 Task: Invite Team Member Softage.1@softage.net to Workspace Business Intelligence. Invite Team Member Softage.2@softage.net to Workspace Business Intelligence. Invite Team Member Softage.3@softage.net to Workspace Business Intelligence. Invite Team Member Softage.4@softage.net to Workspace Business Intelligence
Action: Mouse moved to (821, 110)
Screenshot: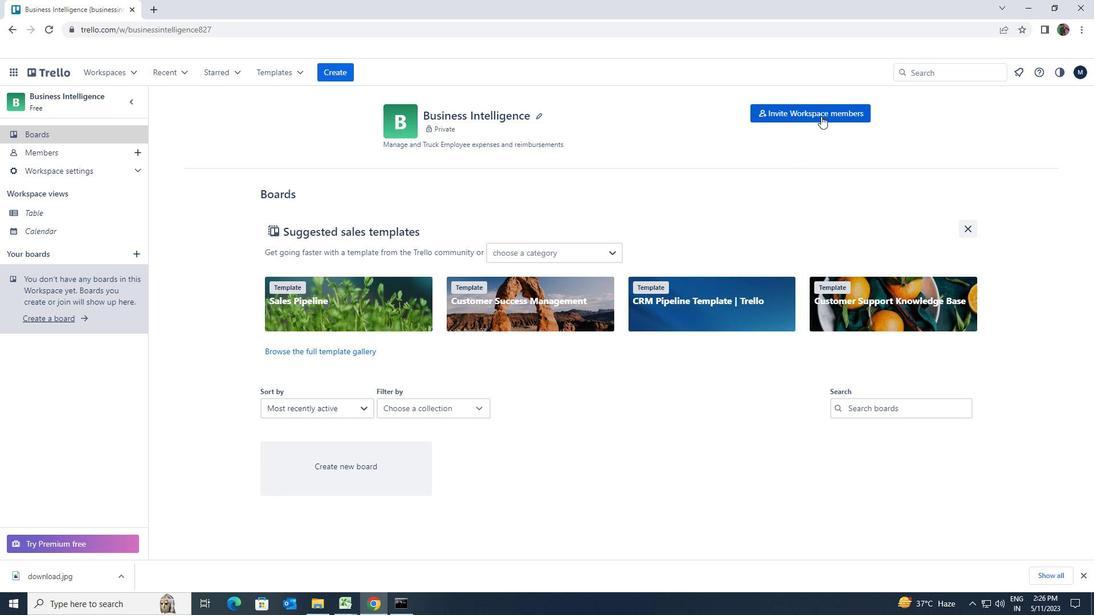 
Action: Mouse pressed left at (821, 110)
Screenshot: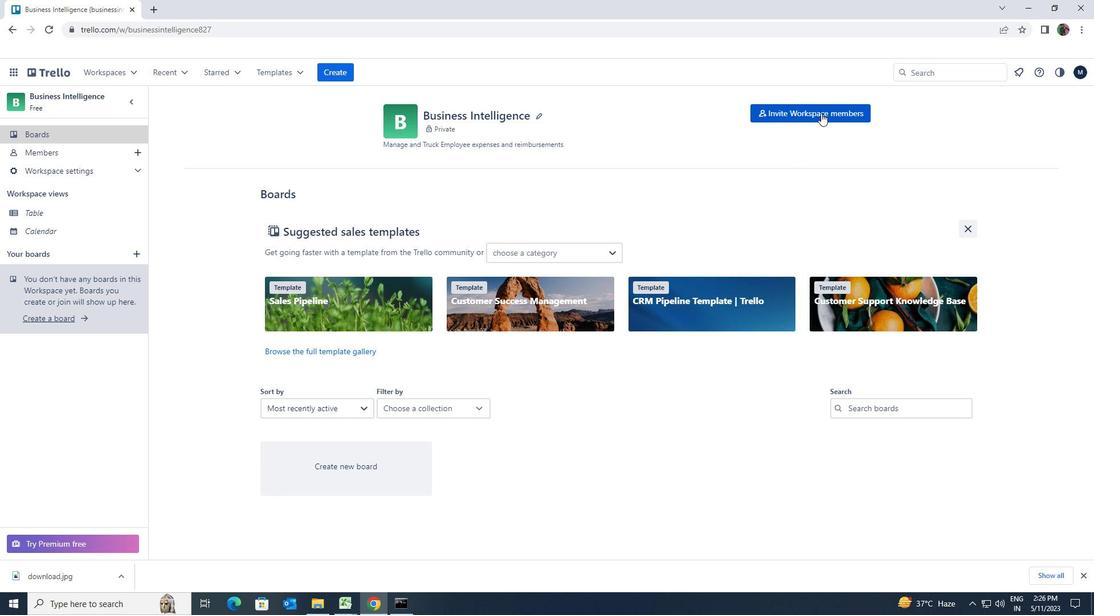
Action: Key pressed softage.1<Key.shift>@SOFTAGE.NET
Screenshot: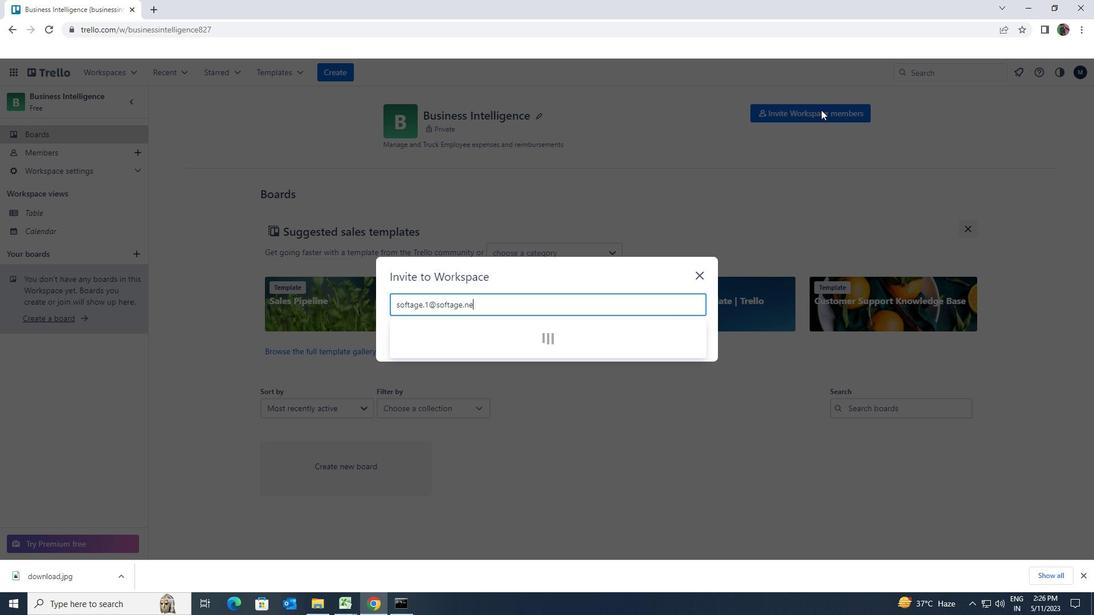 
Action: Mouse moved to (458, 337)
Screenshot: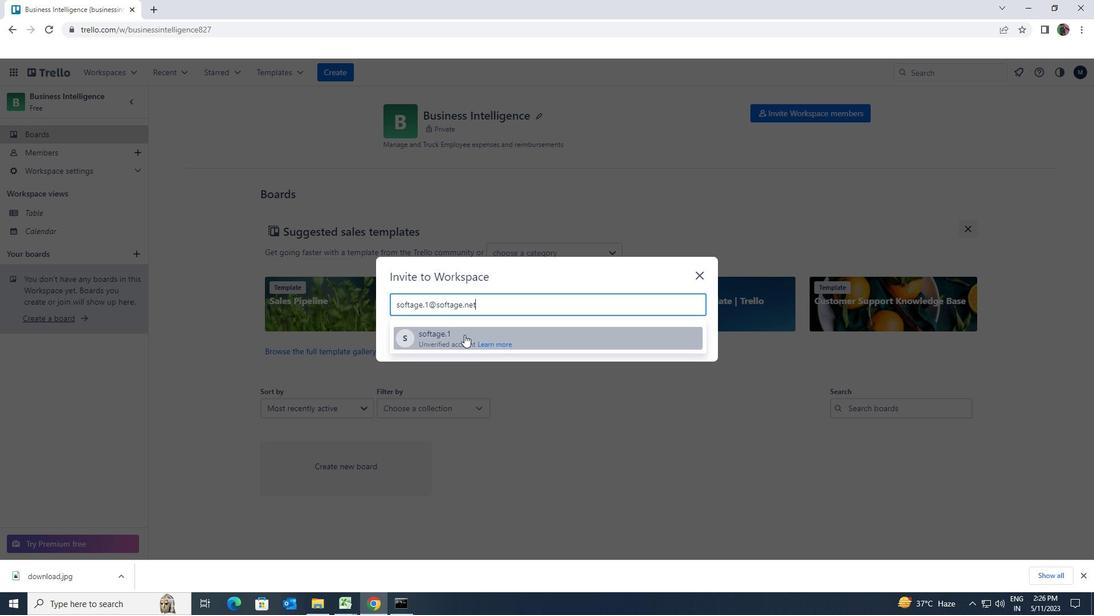 
Action: Mouse pressed left at (458, 337)
Screenshot: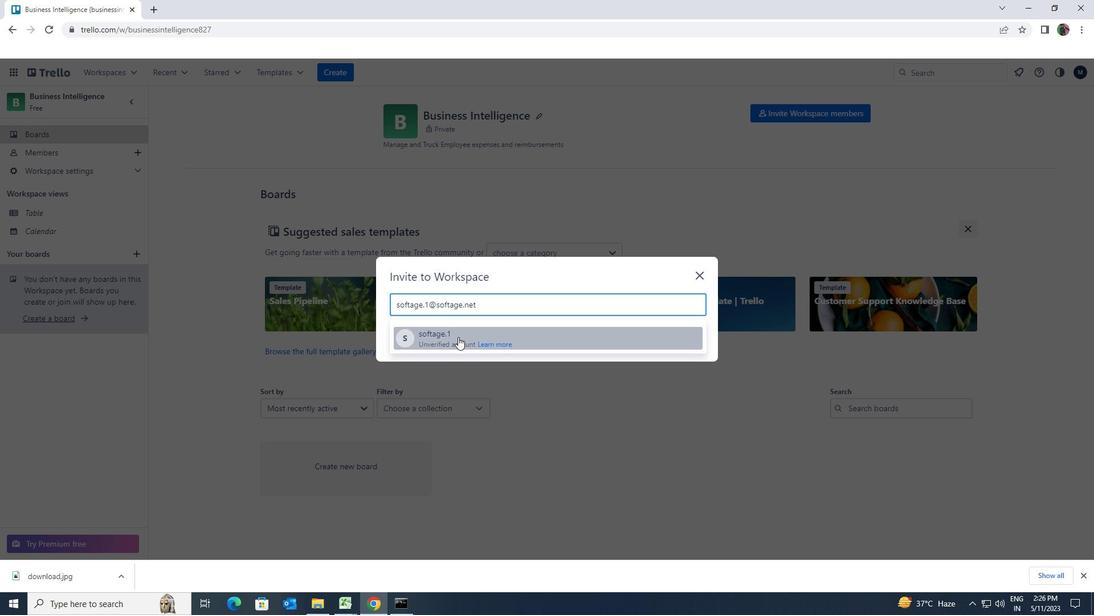 
Action: Key pressed SOFTAGE.2<Key.shift>@SOFTAGE.NET
Screenshot: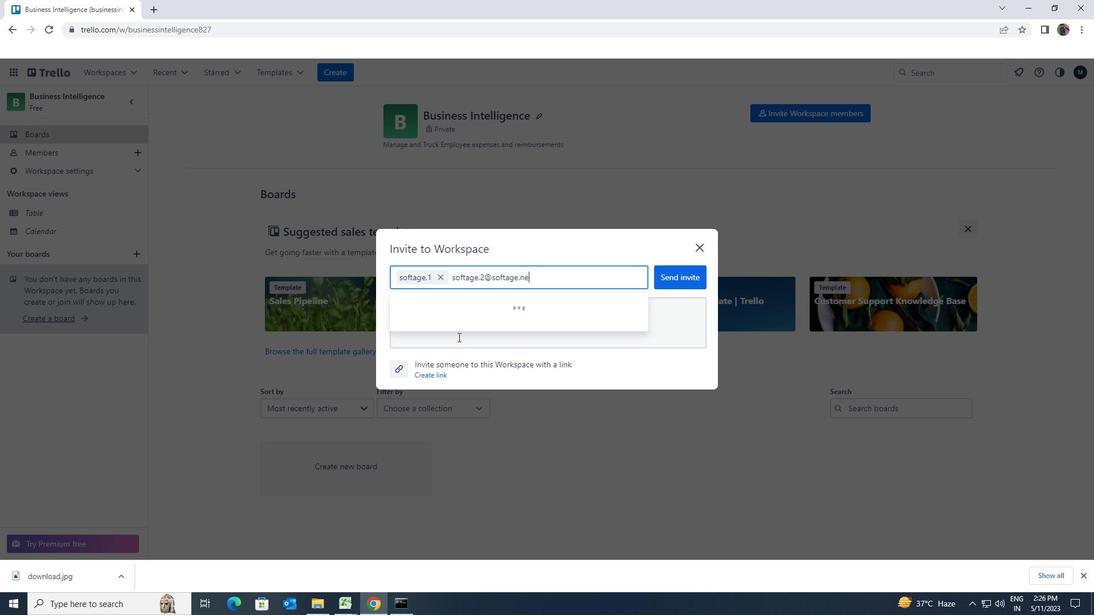 
Action: Mouse moved to (458, 315)
Screenshot: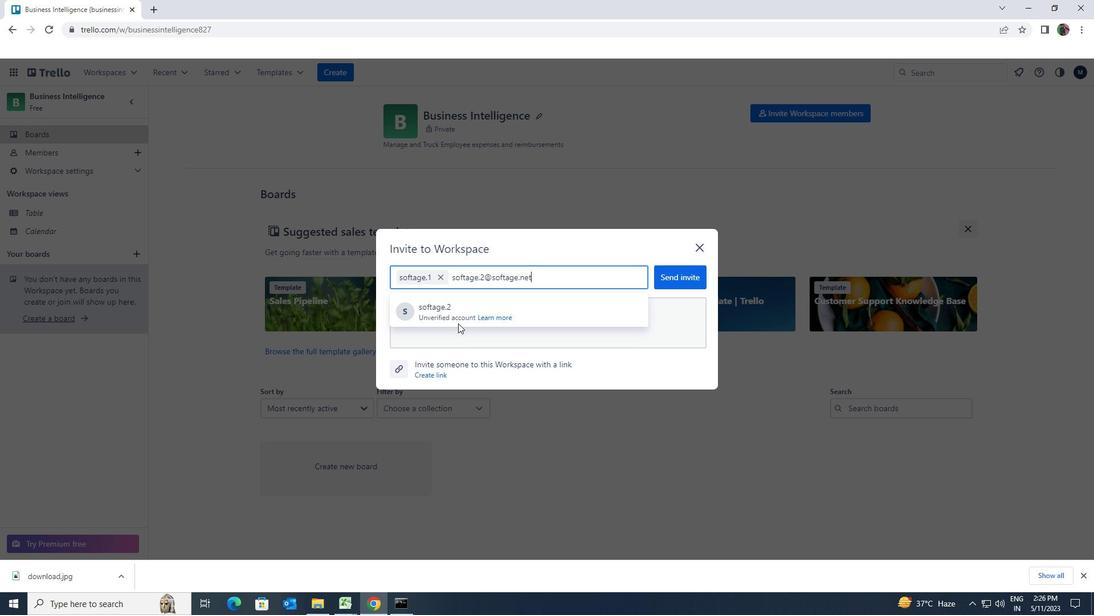 
Action: Mouse pressed left at (458, 315)
Screenshot: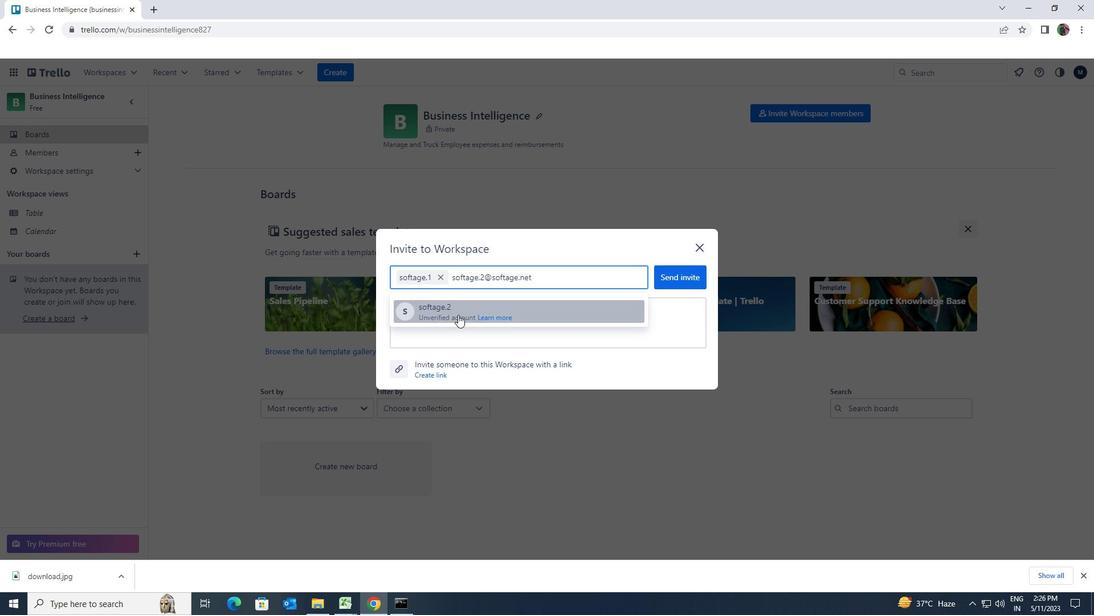 
Action: Key pressed <Key.shift>SOFTAGE.3<Key.shift>@SOFTAGE.NET
Screenshot: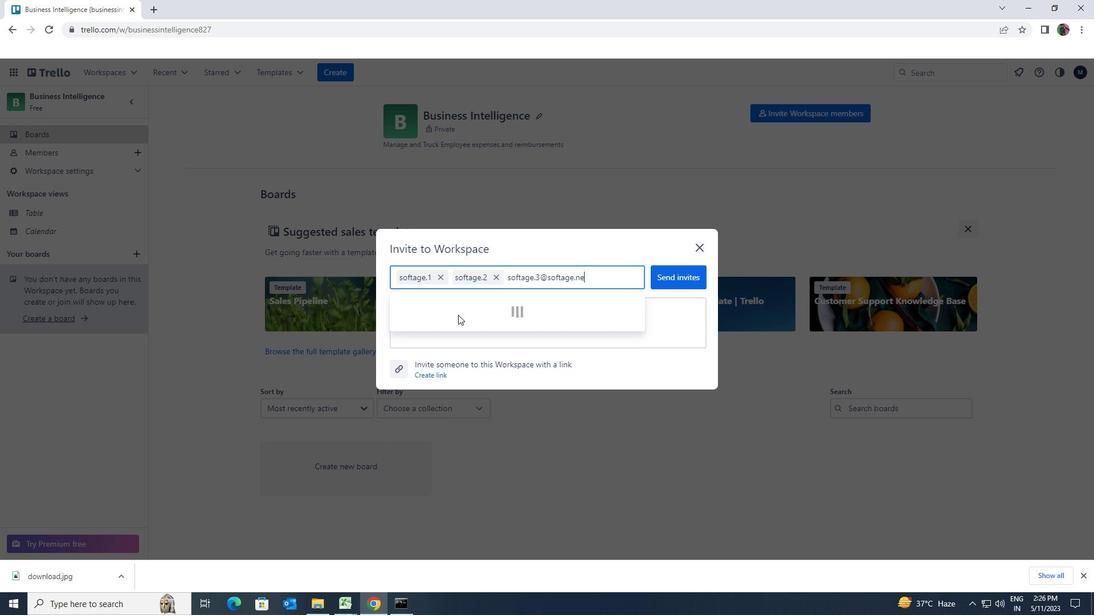 
Action: Mouse pressed left at (458, 315)
Screenshot: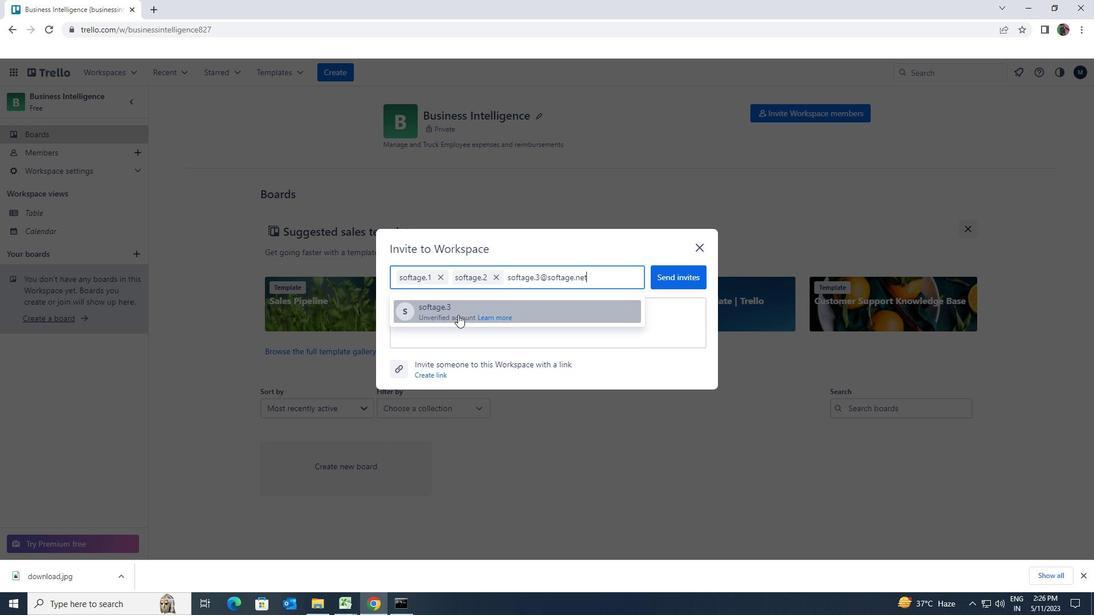 
Action: Key pressed SOFTAGE.4<Key.shift>@SOFTAGE.NET
Screenshot: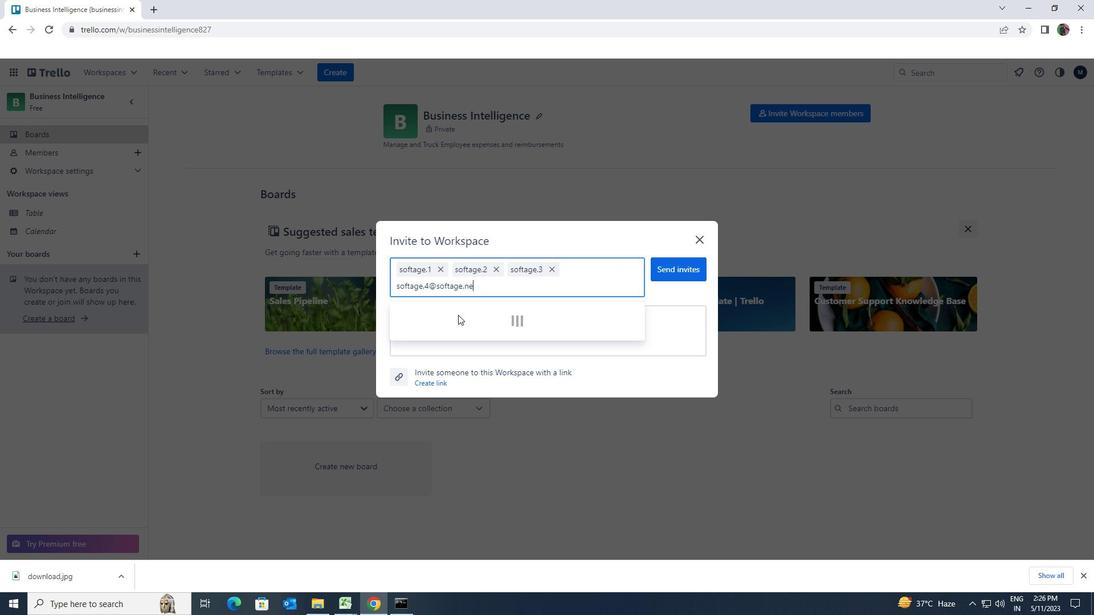 
Action: Mouse pressed left at (458, 315)
Screenshot: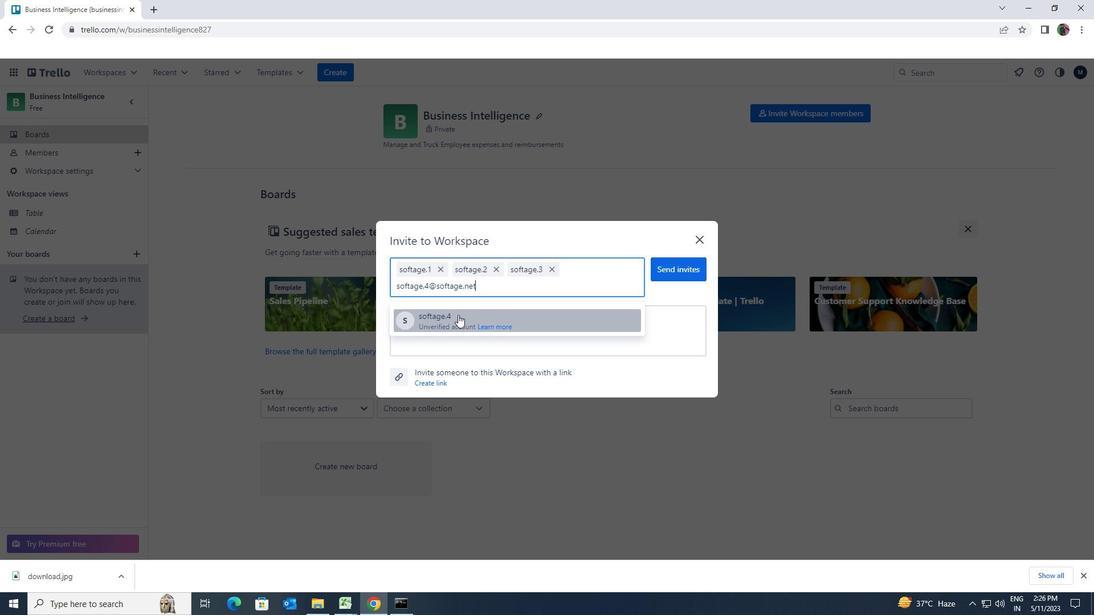 
Action: Mouse moved to (666, 270)
Screenshot: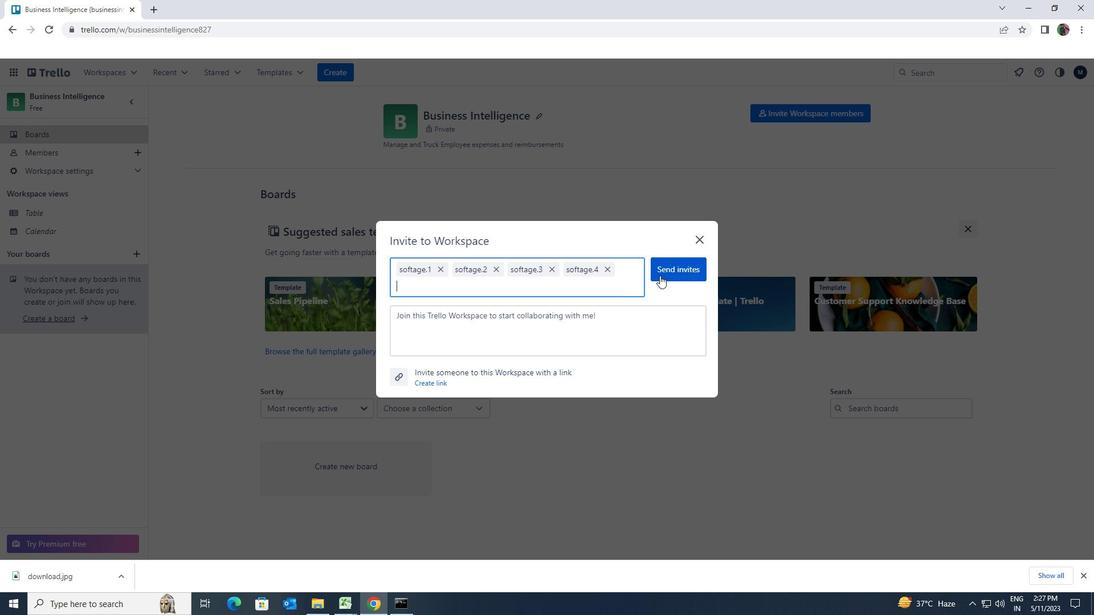 
Action: Mouse pressed left at (666, 270)
Screenshot: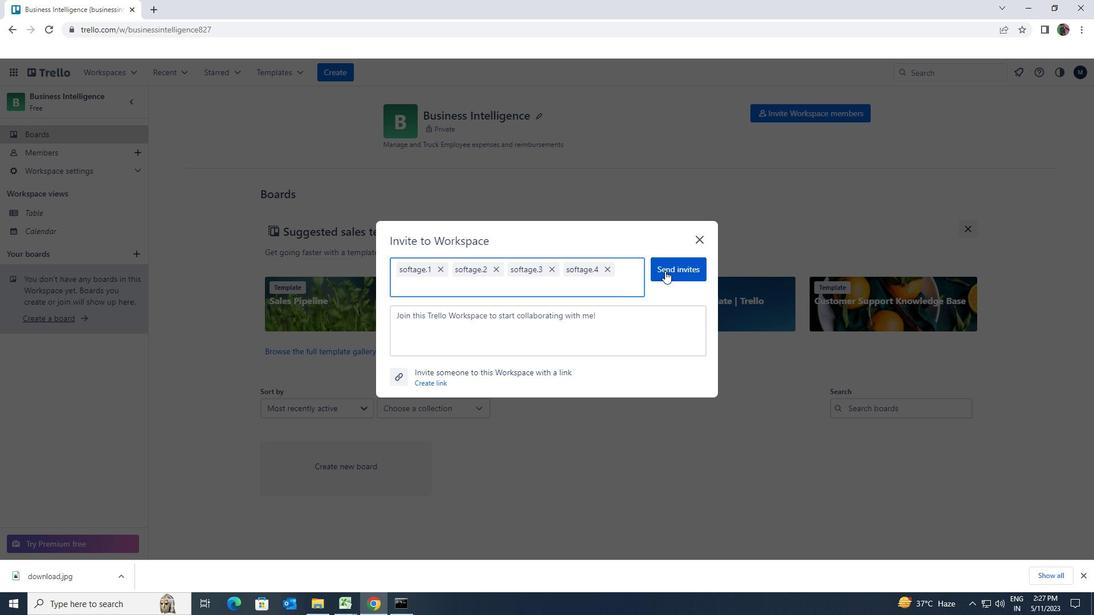 
Action: Mouse moved to (667, 270)
Screenshot: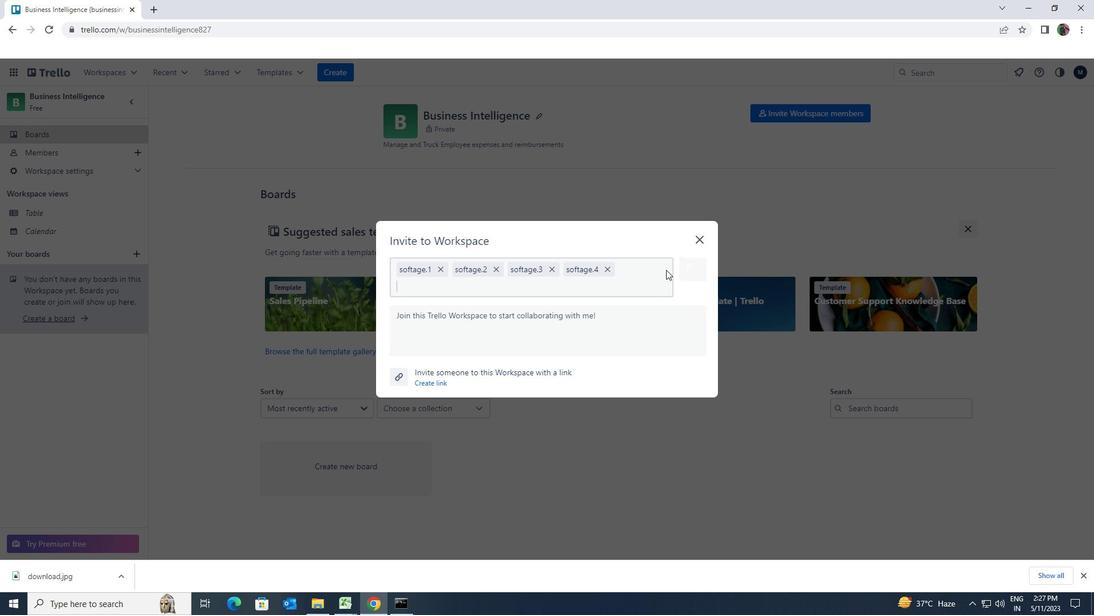 
